 Task: Create a due date automation trigger when advanced on, the moment a card is due add fields without custom field "Resume" set to a number lower than 1 and greater or equal to 10.
Action: Mouse moved to (837, 249)
Screenshot: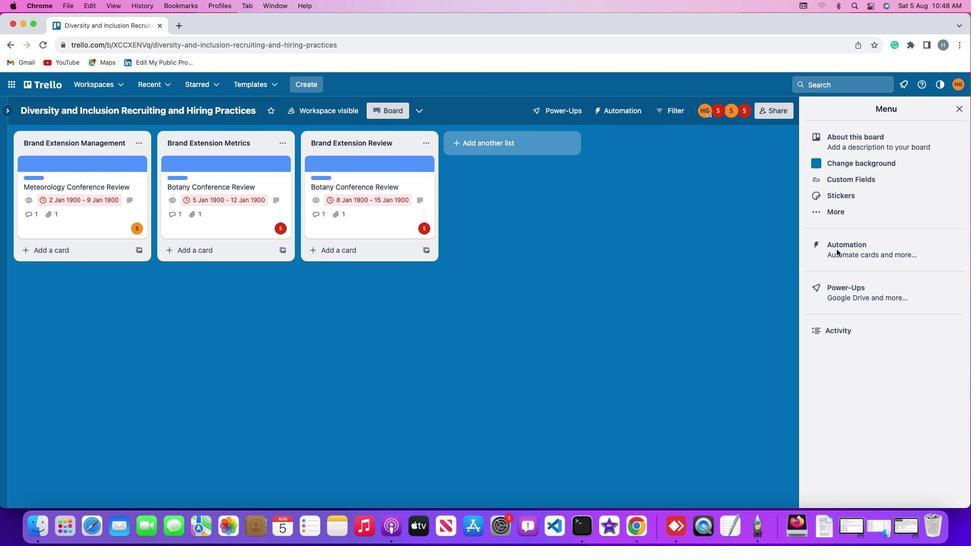 
Action: Mouse pressed left at (837, 249)
Screenshot: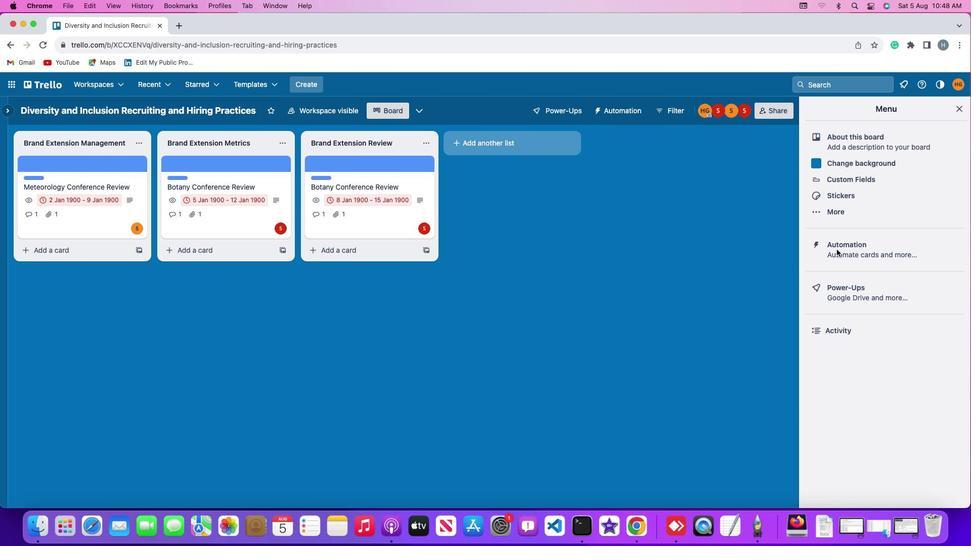 
Action: Mouse pressed left at (837, 249)
Screenshot: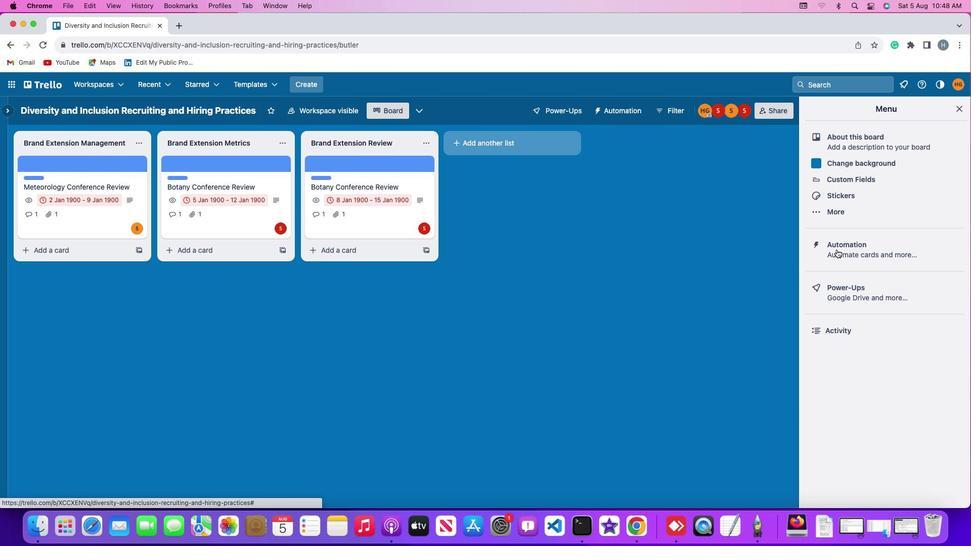 
Action: Mouse moved to (62, 237)
Screenshot: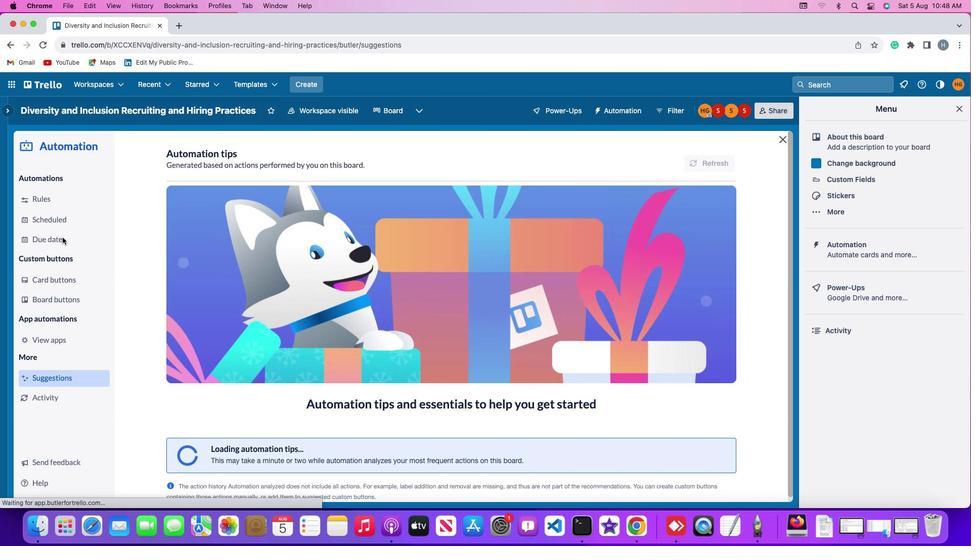 
Action: Mouse pressed left at (62, 237)
Screenshot: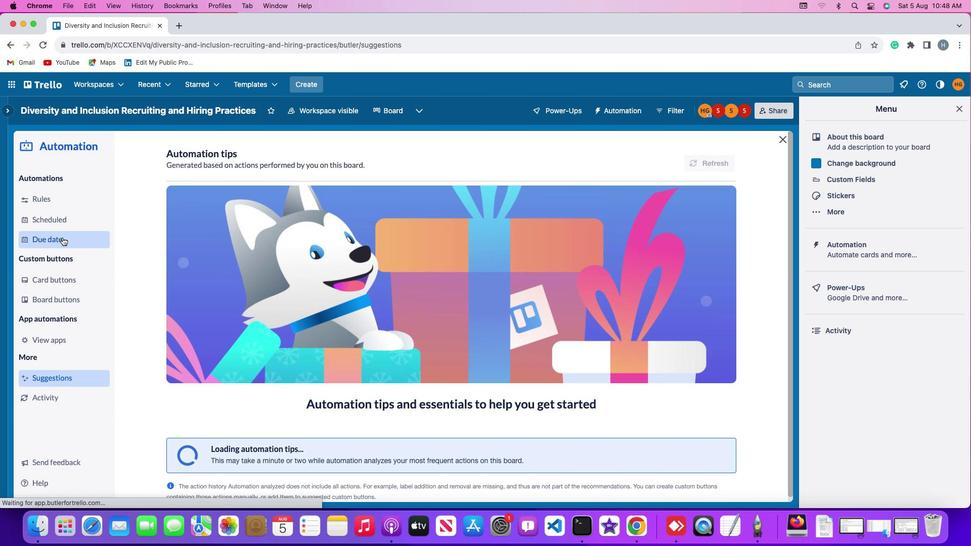 
Action: Mouse moved to (674, 154)
Screenshot: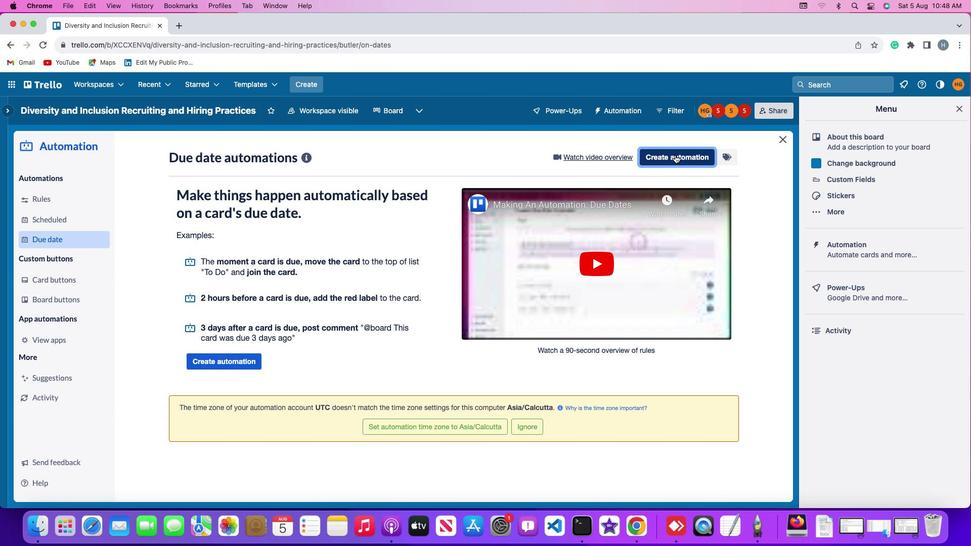 
Action: Mouse pressed left at (674, 154)
Screenshot: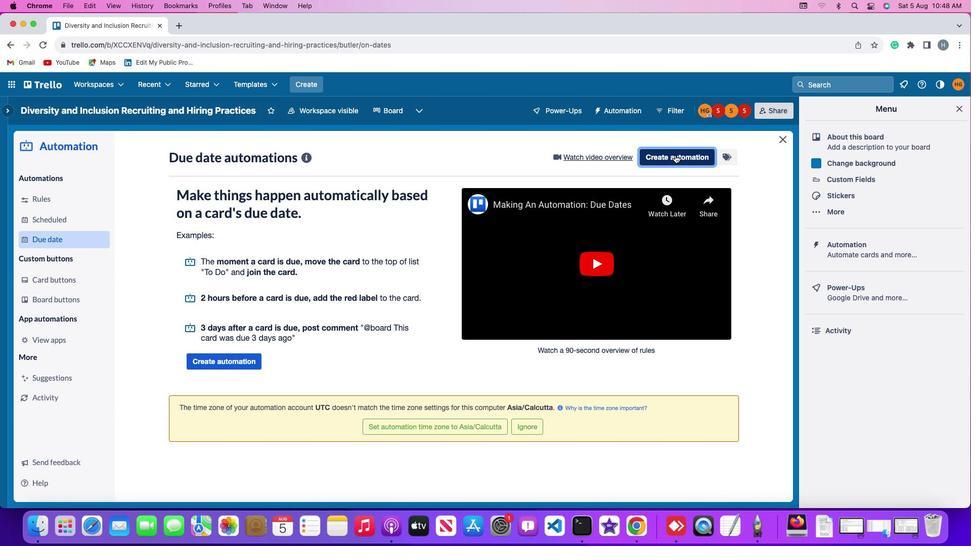 
Action: Mouse moved to (462, 253)
Screenshot: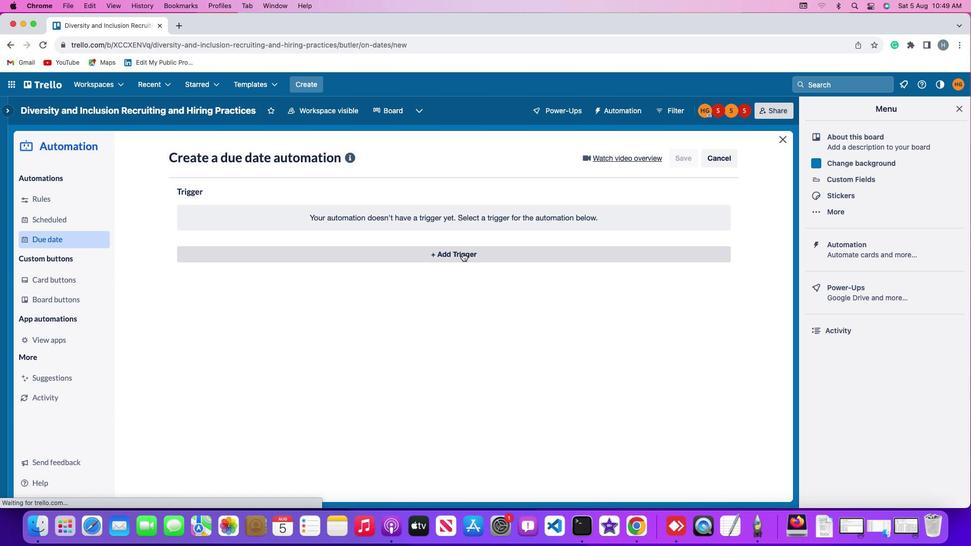 
Action: Mouse pressed left at (462, 253)
Screenshot: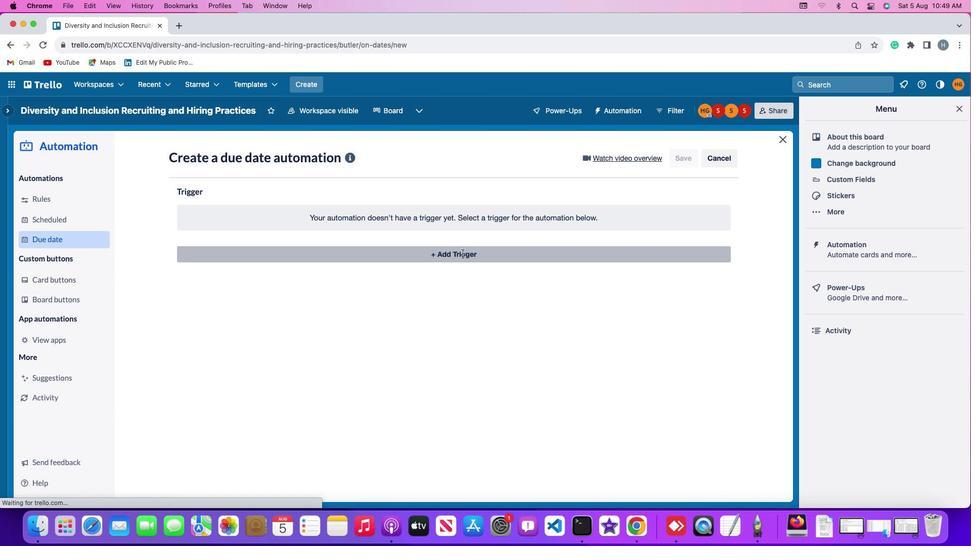 
Action: Mouse moved to (264, 374)
Screenshot: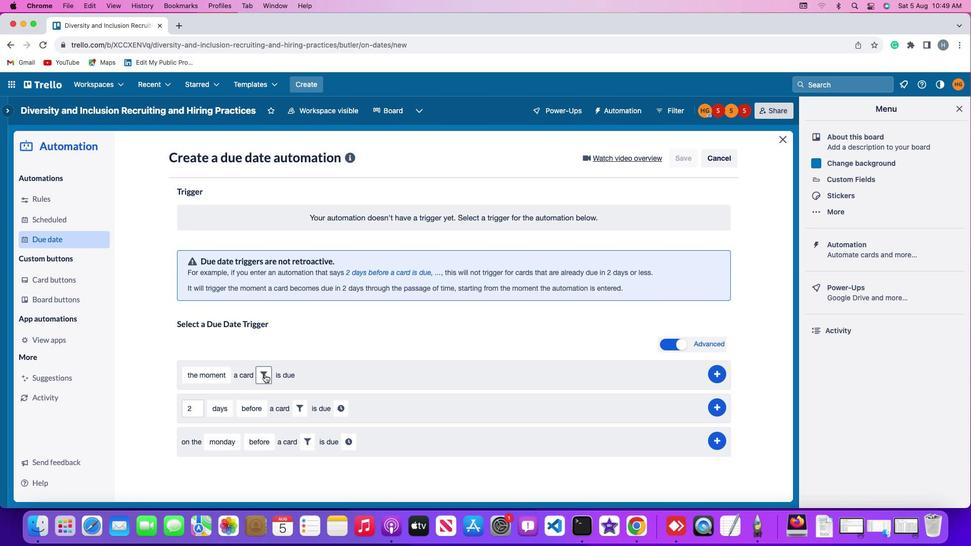 
Action: Mouse pressed left at (264, 374)
Screenshot: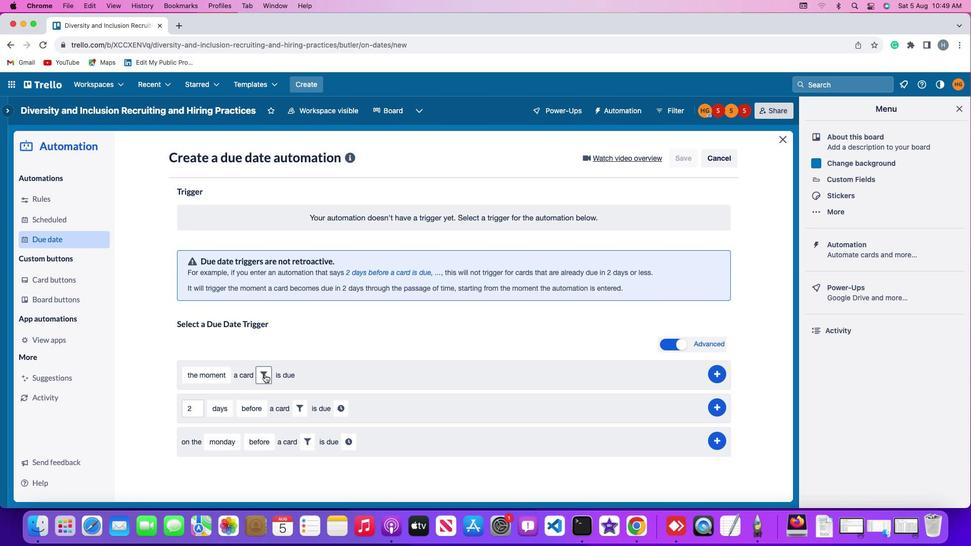 
Action: Mouse moved to (425, 405)
Screenshot: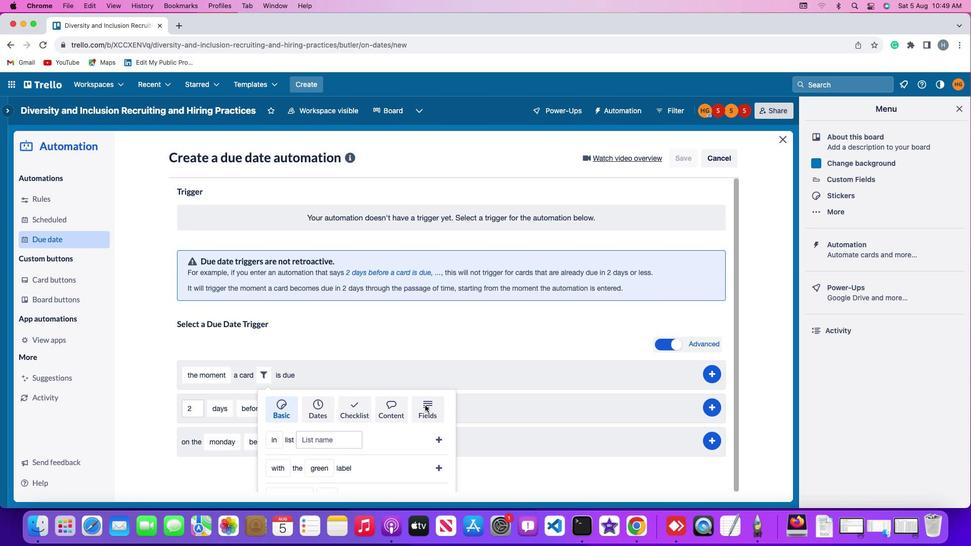 
Action: Mouse pressed left at (425, 405)
Screenshot: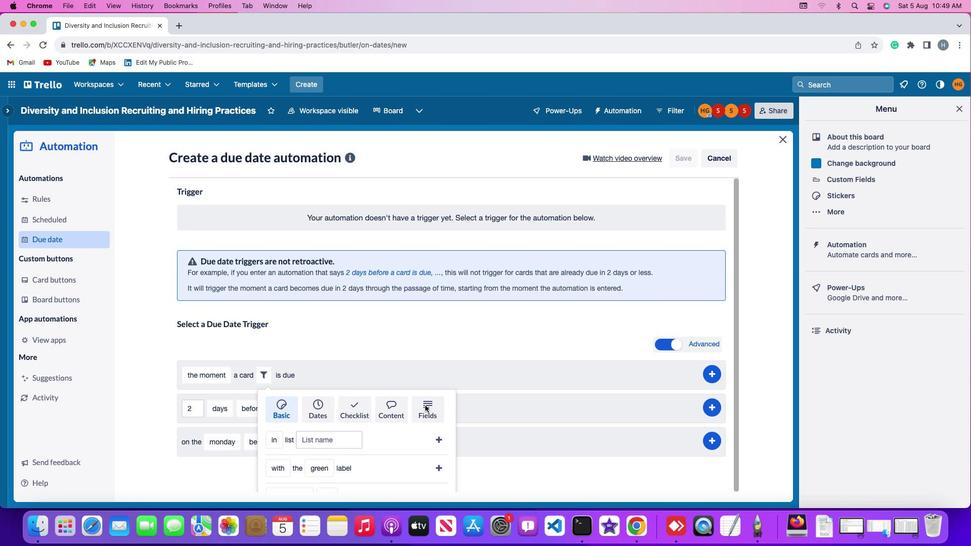 
Action: Mouse moved to (424, 405)
Screenshot: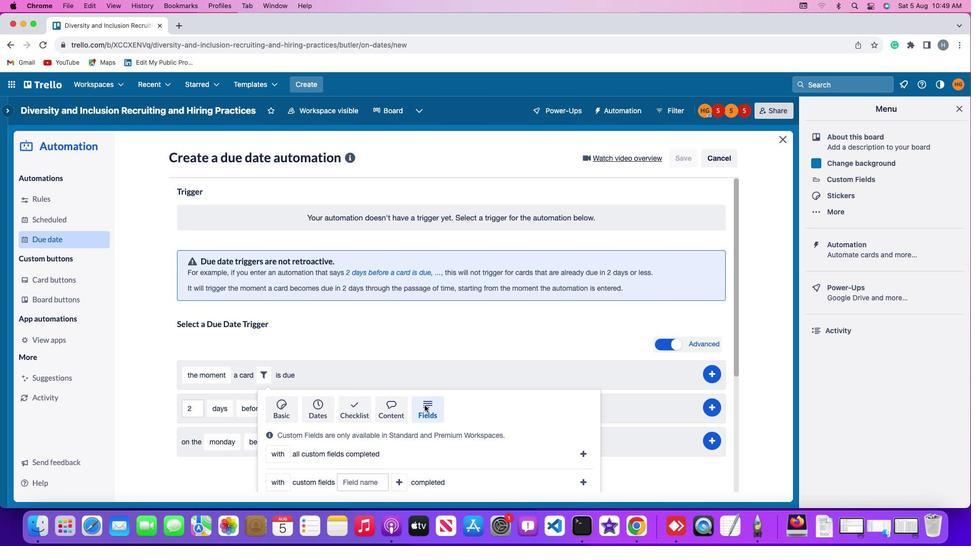 
Action: Mouse scrolled (424, 405) with delta (0, 0)
Screenshot: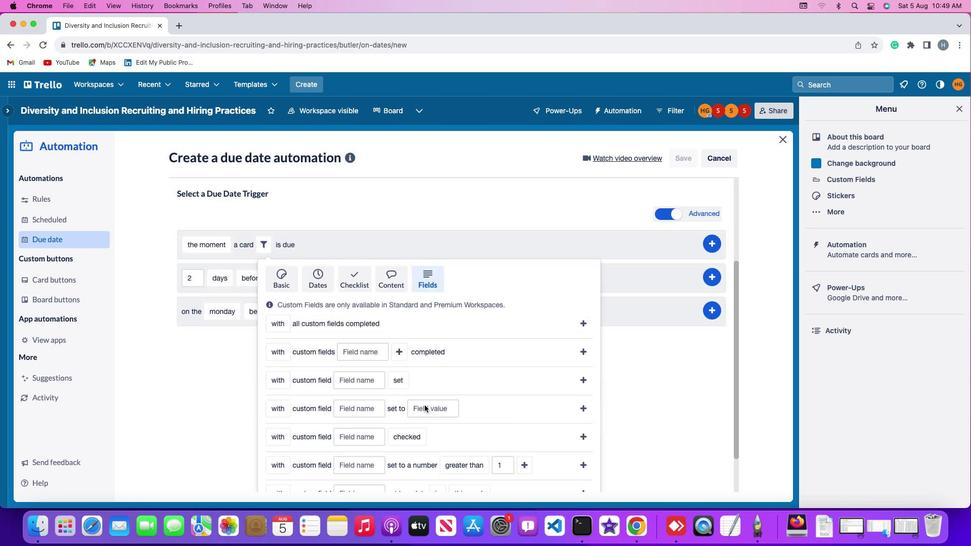 
Action: Mouse scrolled (424, 405) with delta (0, 0)
Screenshot: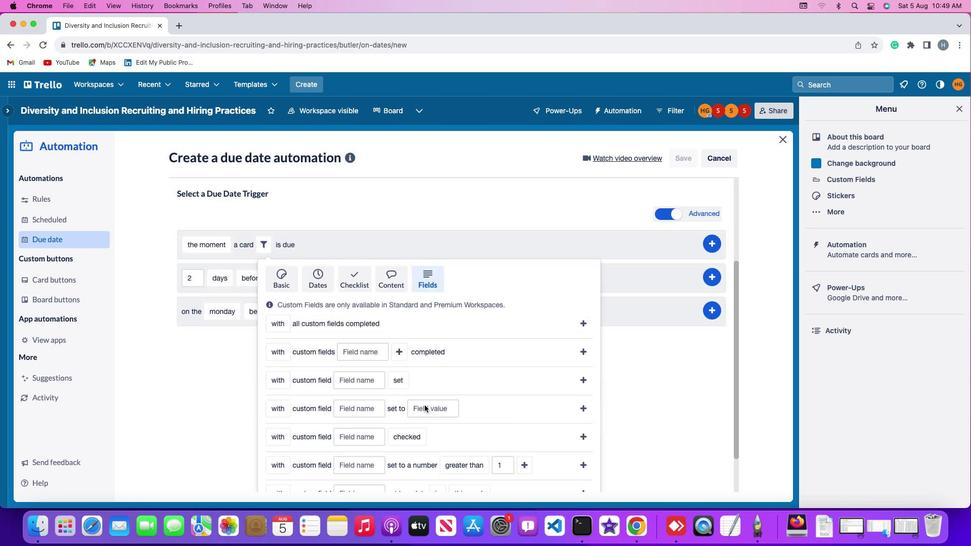 
Action: Mouse scrolled (424, 405) with delta (0, -1)
Screenshot: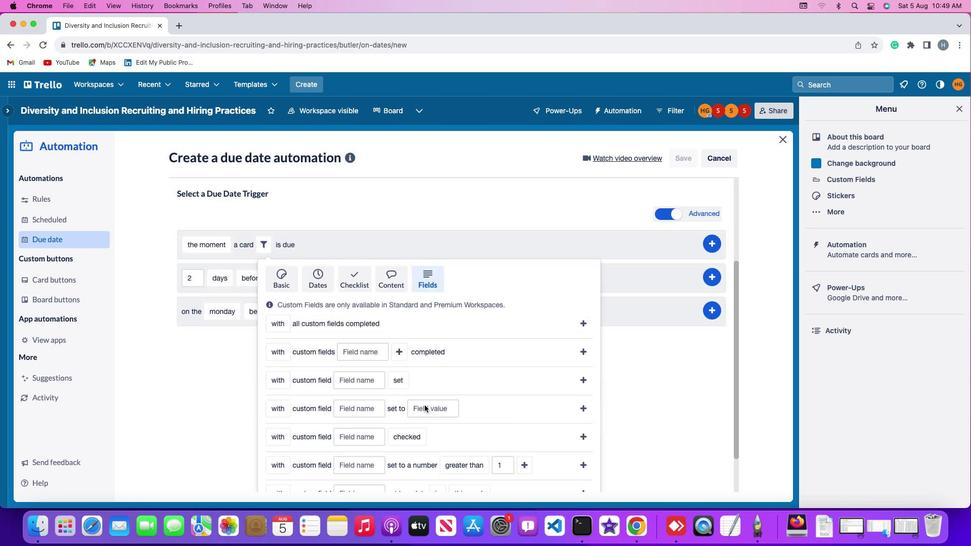 
Action: Mouse scrolled (424, 405) with delta (0, -2)
Screenshot: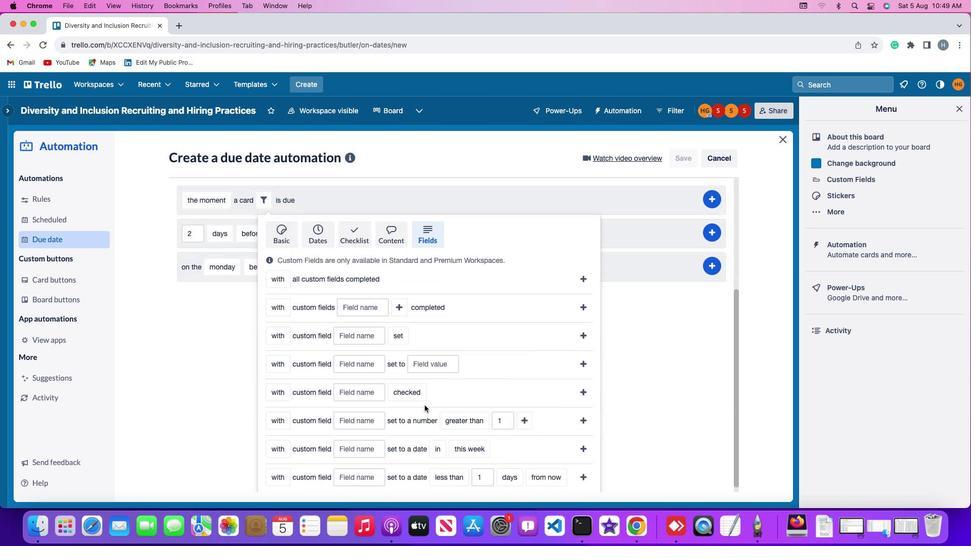 
Action: Mouse scrolled (424, 405) with delta (0, -3)
Screenshot: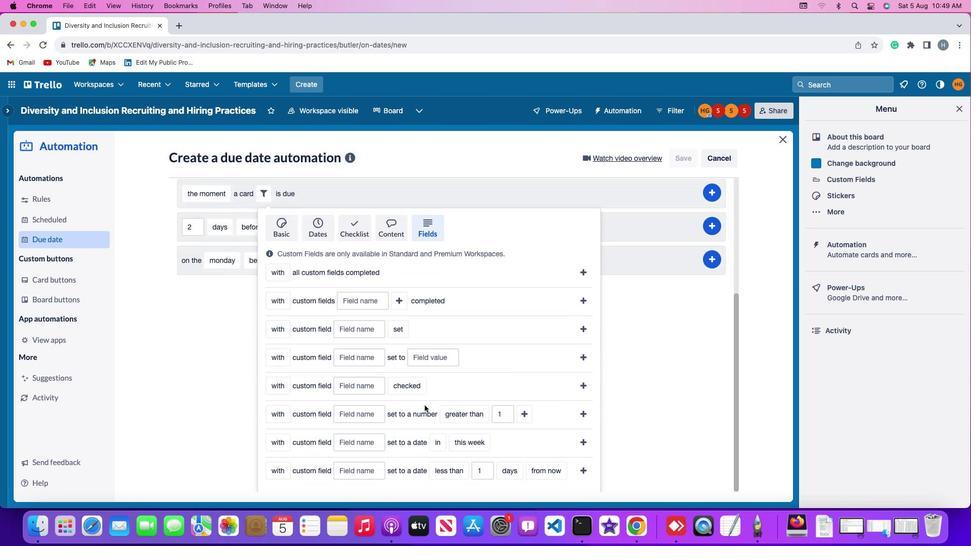 
Action: Mouse scrolled (424, 405) with delta (0, -3)
Screenshot: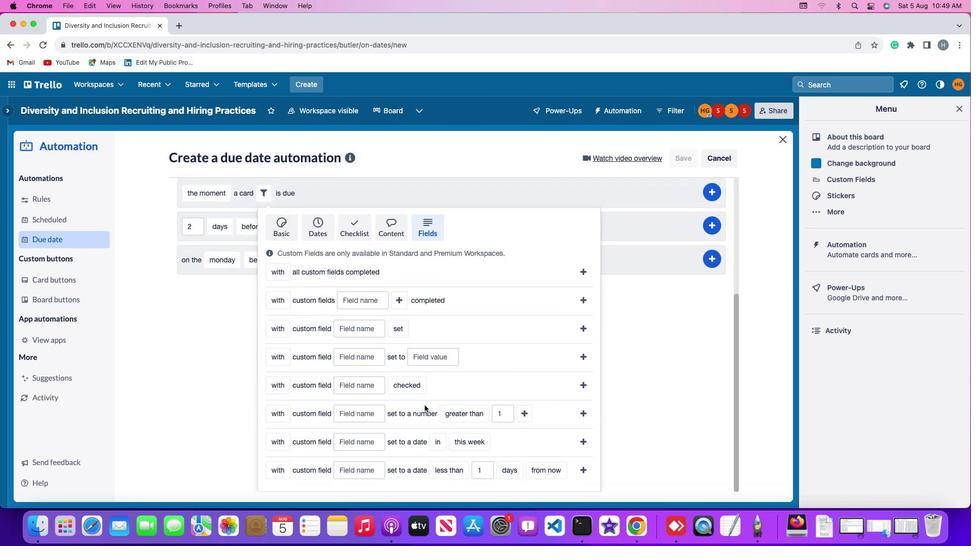 
Action: Mouse scrolled (424, 405) with delta (0, 0)
Screenshot: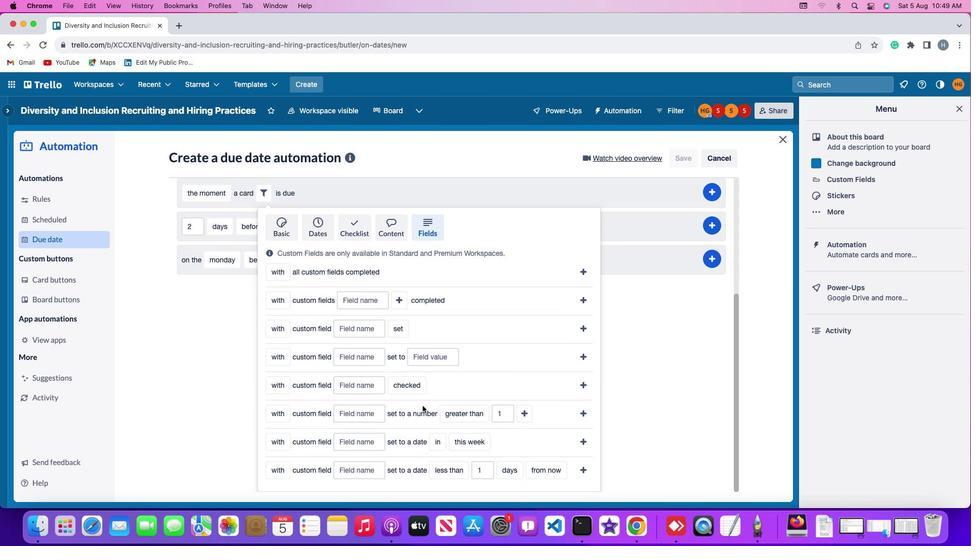 
Action: Mouse scrolled (424, 405) with delta (0, 0)
Screenshot: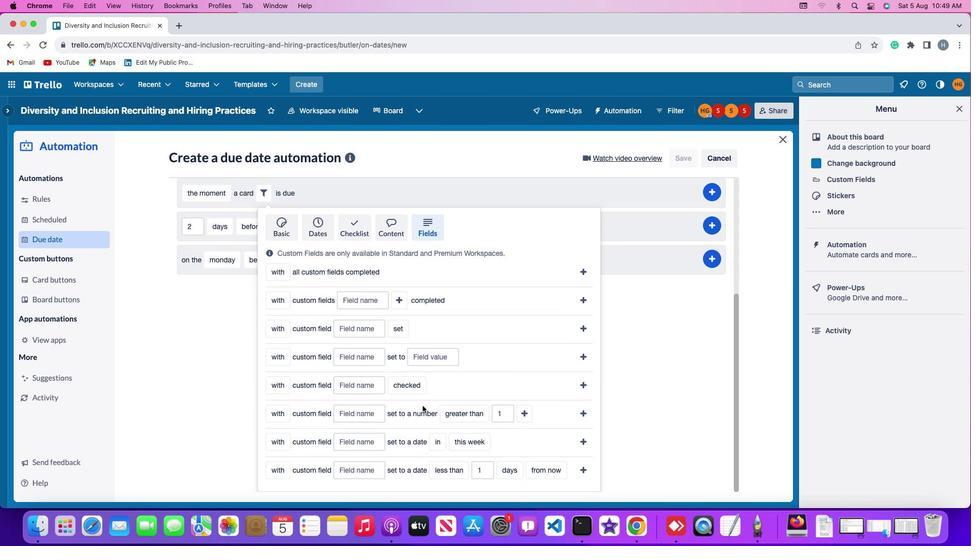 
Action: Mouse scrolled (424, 405) with delta (0, -1)
Screenshot: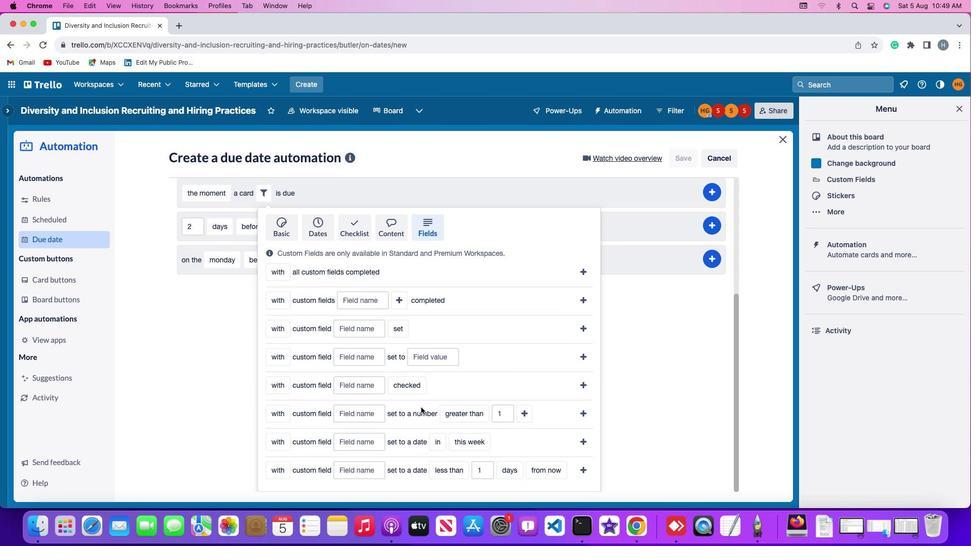 
Action: Mouse scrolled (424, 405) with delta (0, -2)
Screenshot: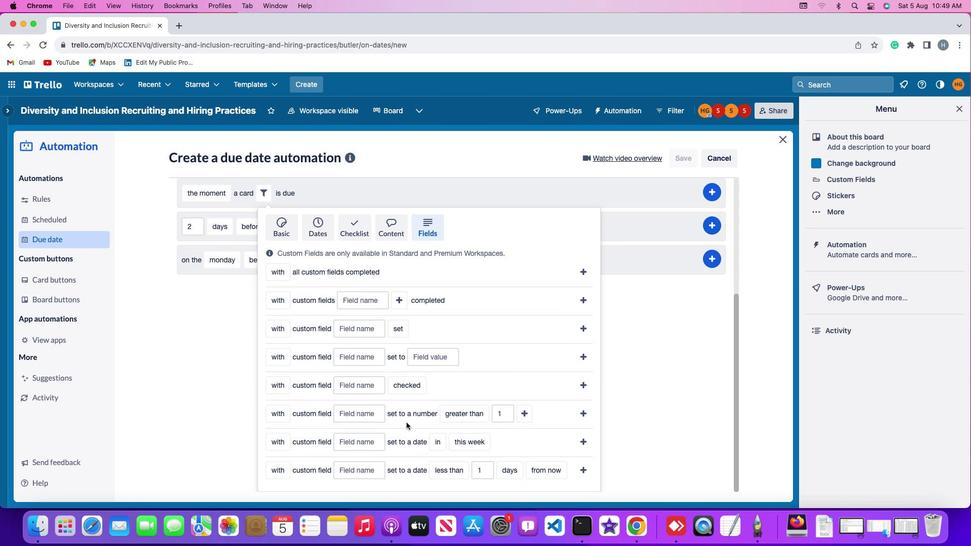 
Action: Mouse moved to (282, 411)
Screenshot: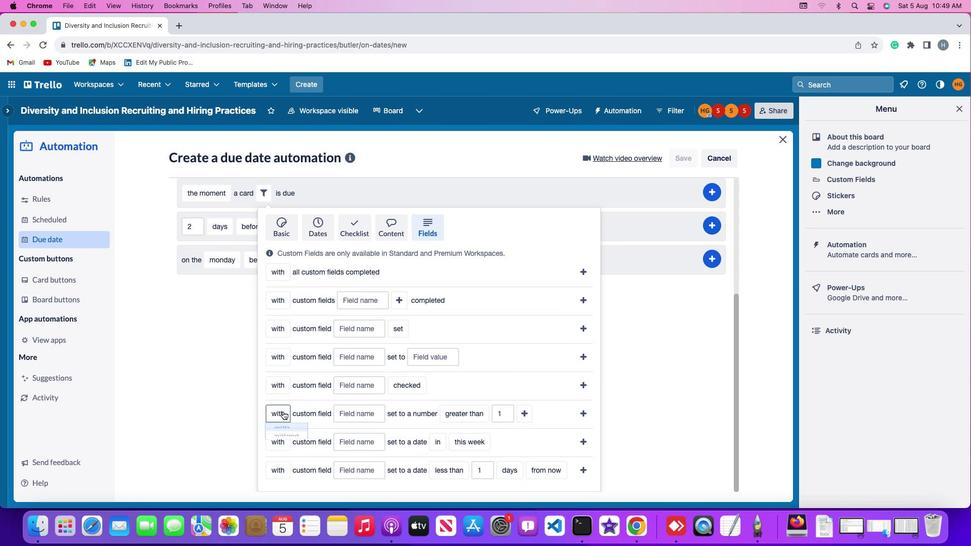 
Action: Mouse pressed left at (282, 411)
Screenshot: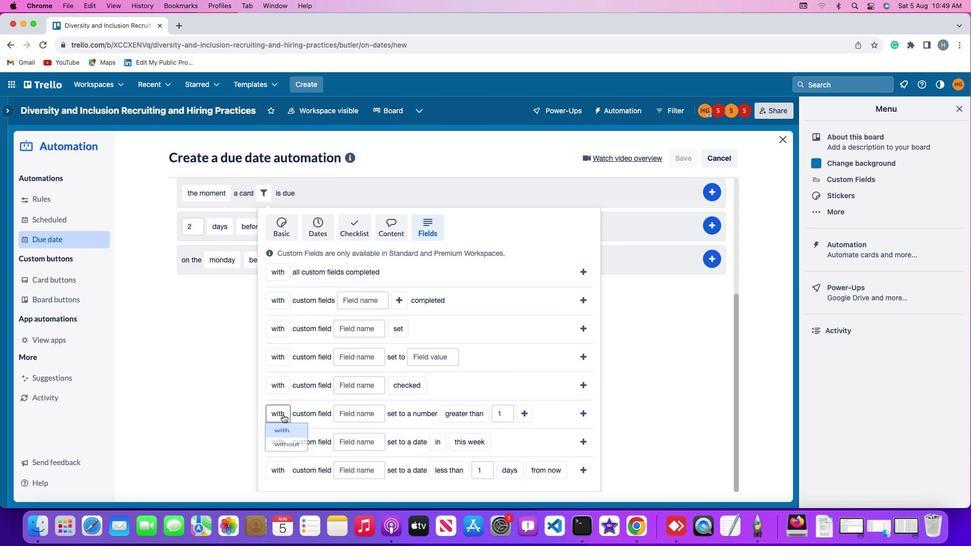 
Action: Mouse moved to (284, 452)
Screenshot: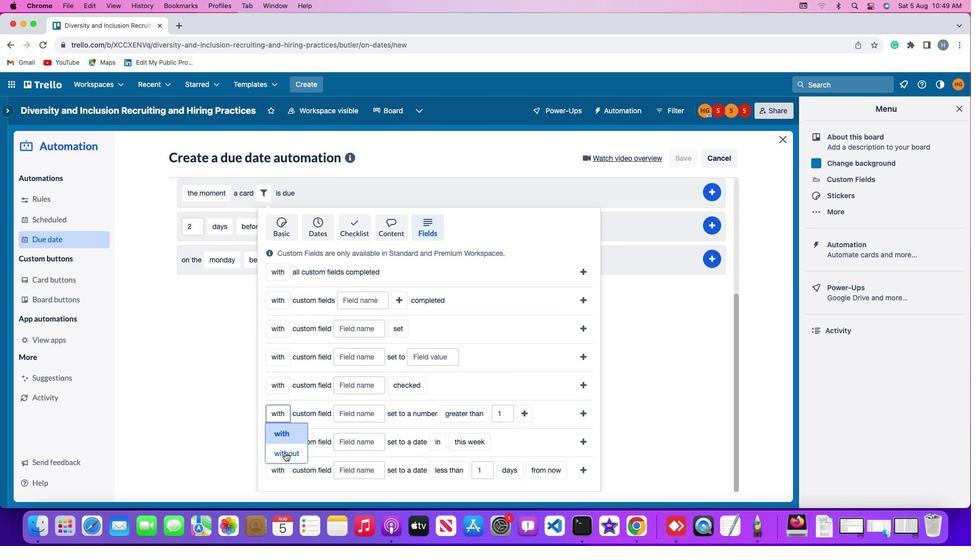 
Action: Mouse pressed left at (284, 452)
Screenshot: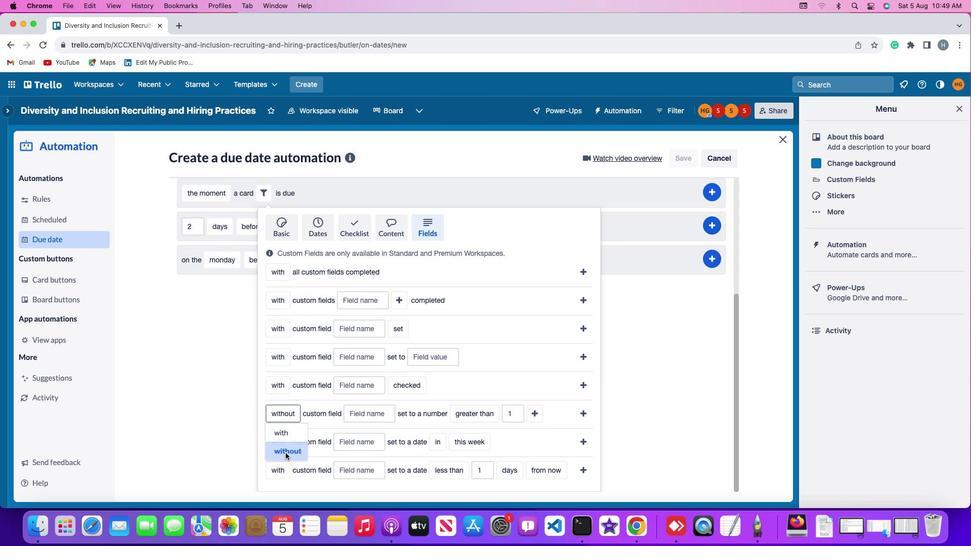 
Action: Mouse moved to (377, 414)
Screenshot: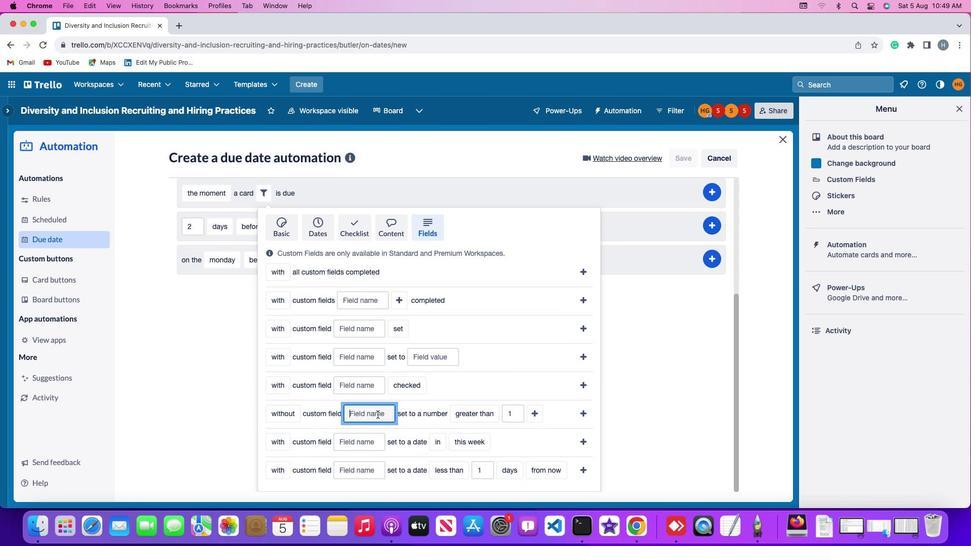 
Action: Mouse pressed left at (377, 414)
Screenshot: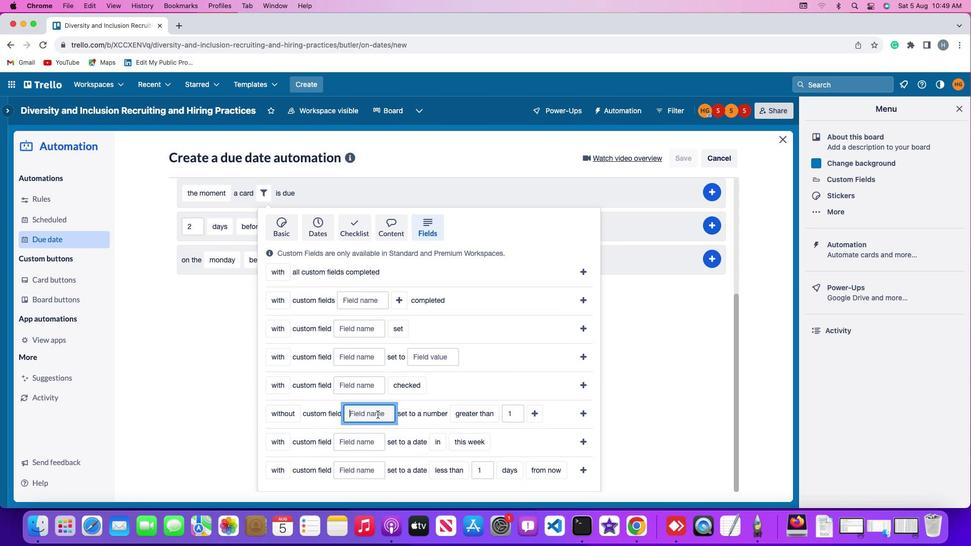 
Action: Key pressed Key.shift'R''e''s''u''m''e'
Screenshot: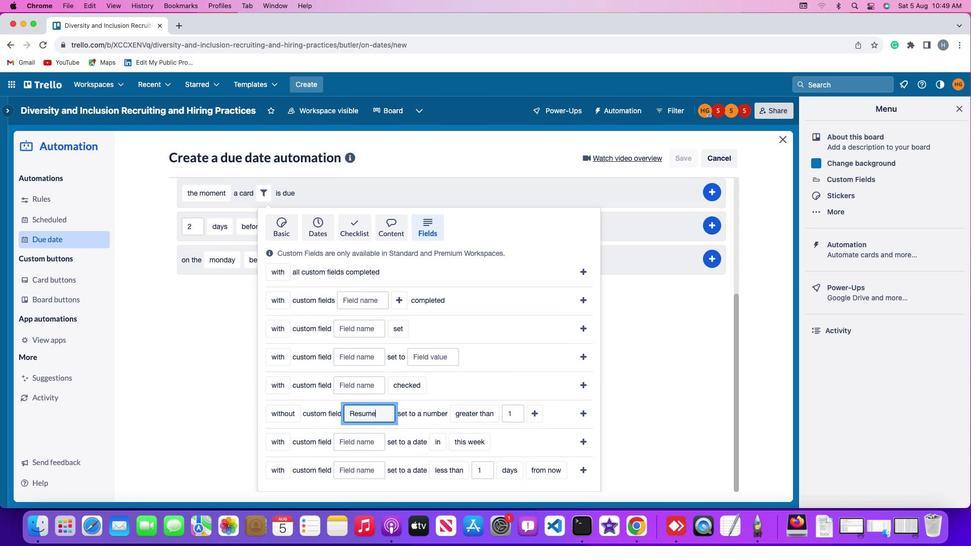 
Action: Mouse moved to (481, 414)
Screenshot: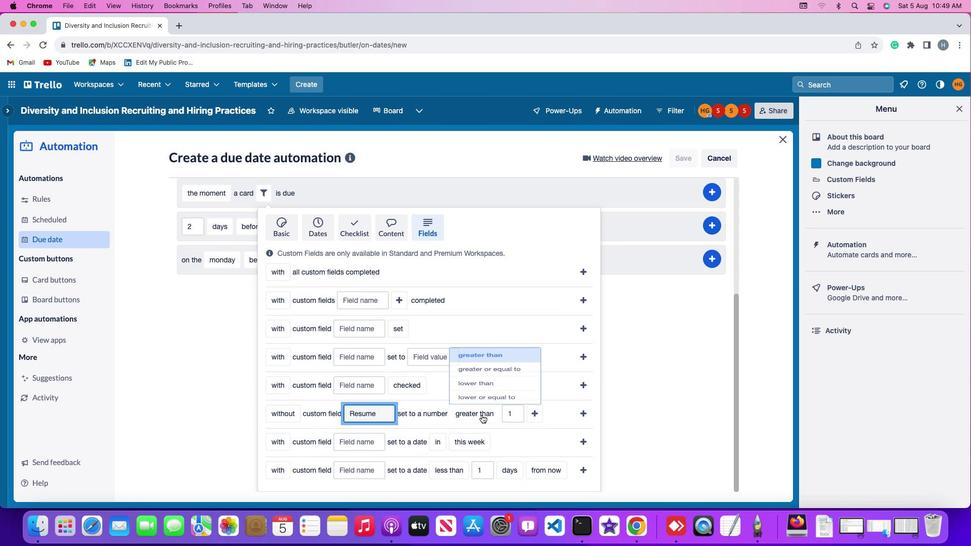 
Action: Mouse pressed left at (481, 414)
Screenshot: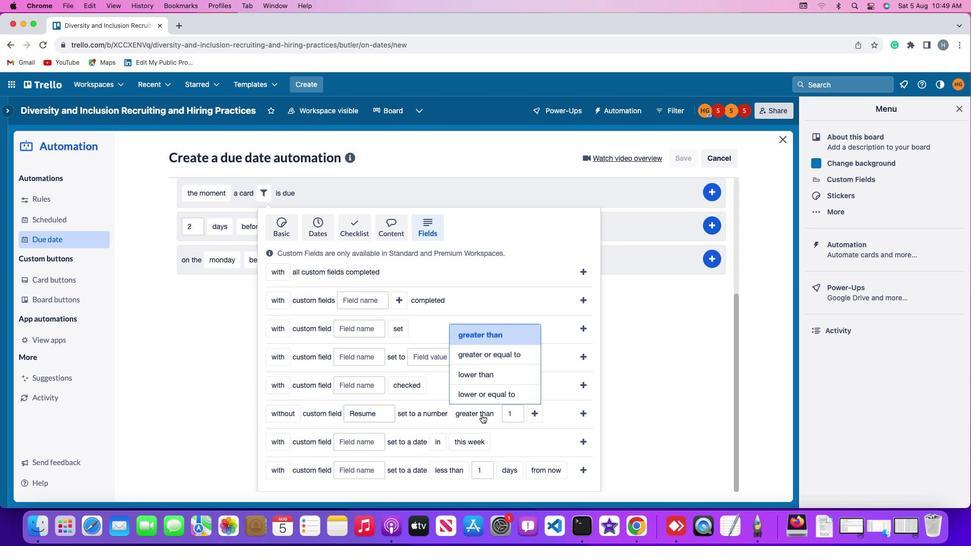 
Action: Mouse moved to (497, 376)
Screenshot: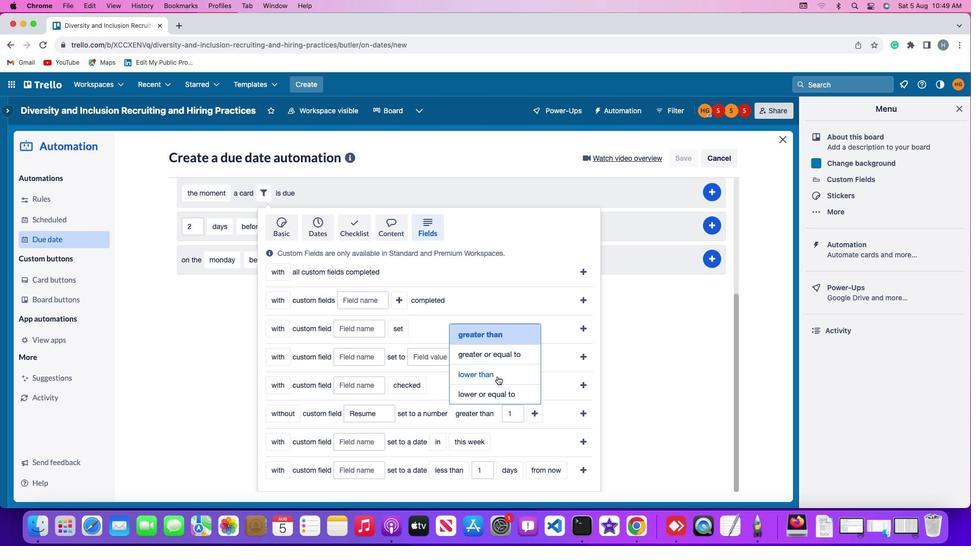 
Action: Mouse pressed left at (497, 376)
Screenshot: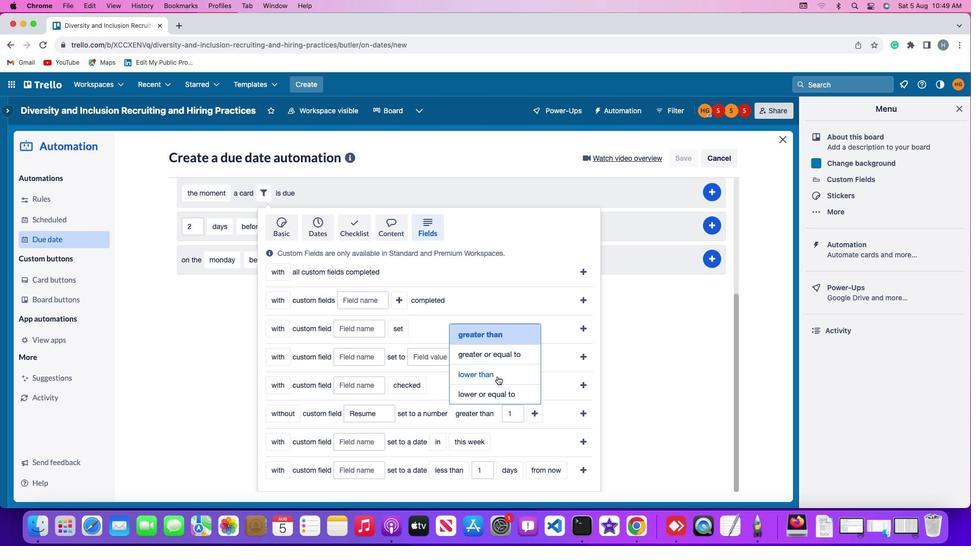 
Action: Mouse moved to (509, 411)
Screenshot: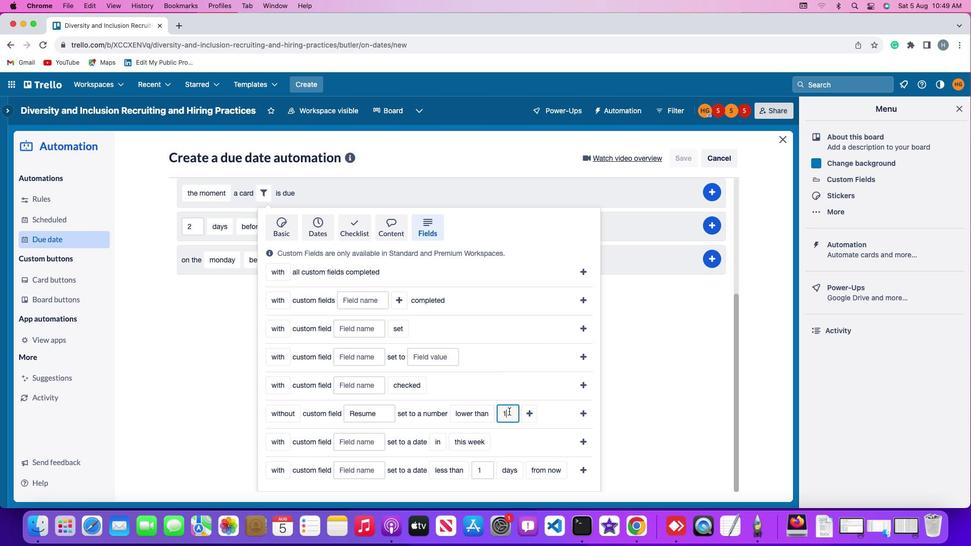 
Action: Mouse pressed left at (509, 411)
Screenshot: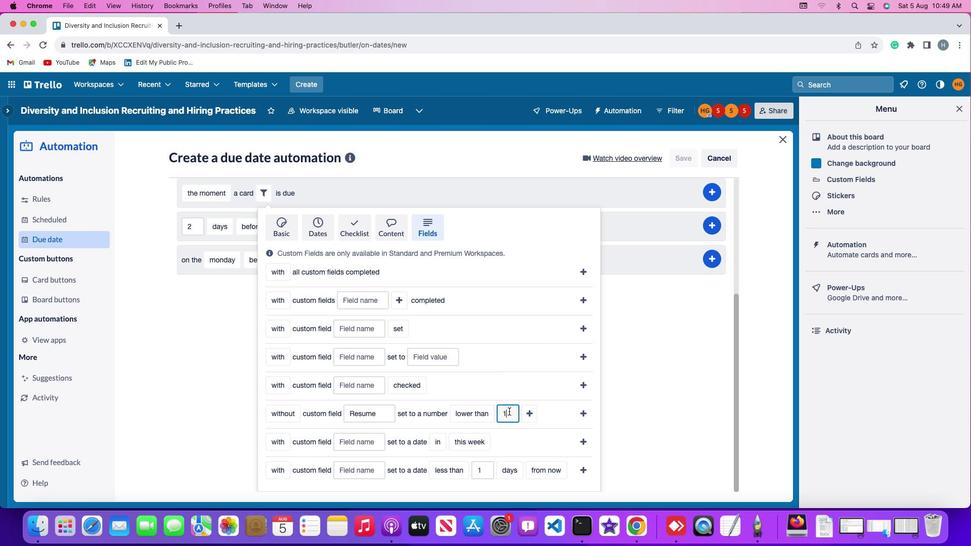 
Action: Key pressed Key.backspace'1'
Screenshot: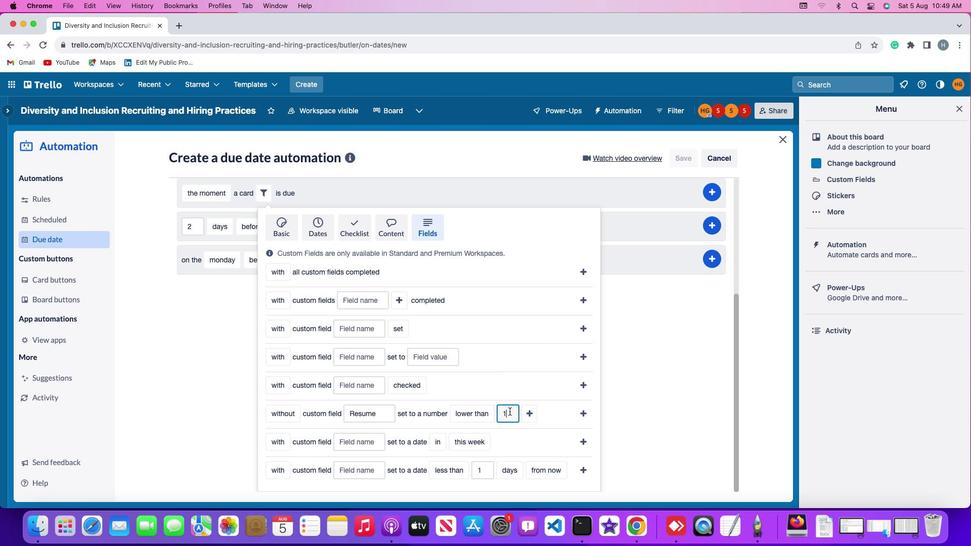 
Action: Mouse moved to (527, 411)
Screenshot: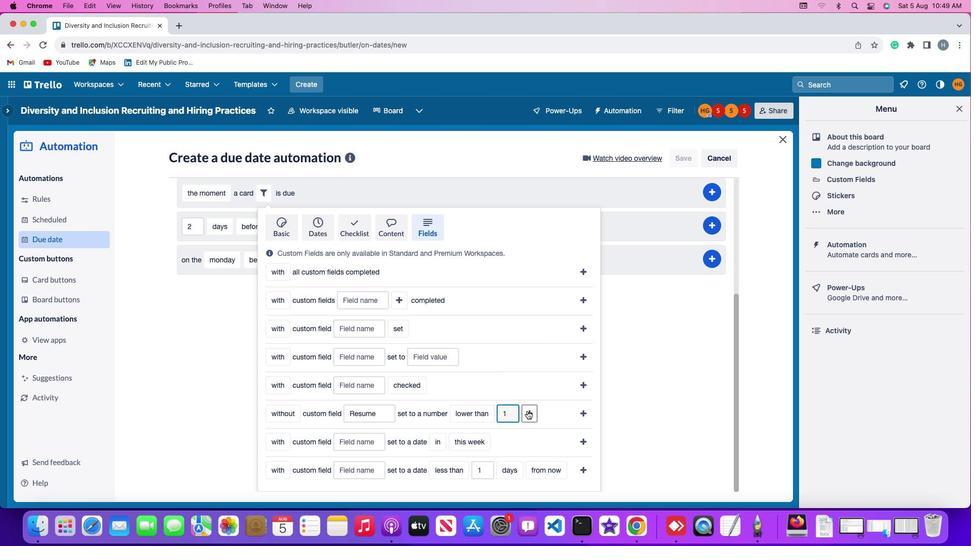 
Action: Mouse pressed left at (527, 411)
Screenshot: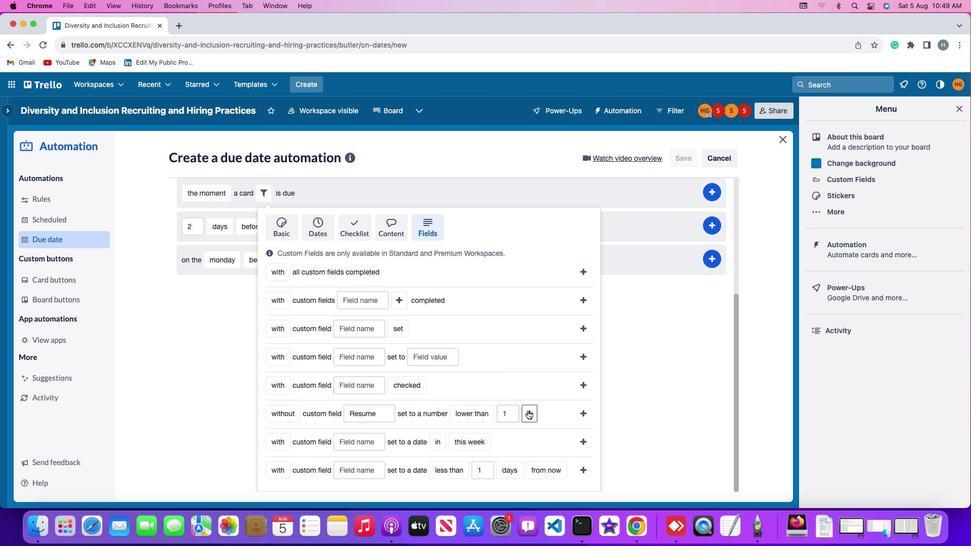 
Action: Mouse moved to (571, 414)
Screenshot: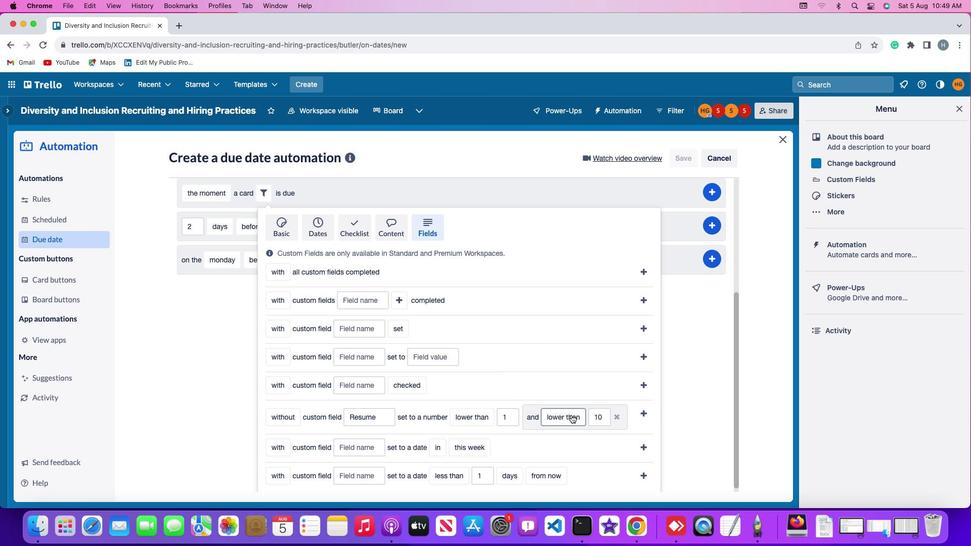
Action: Mouse pressed left at (571, 414)
Screenshot: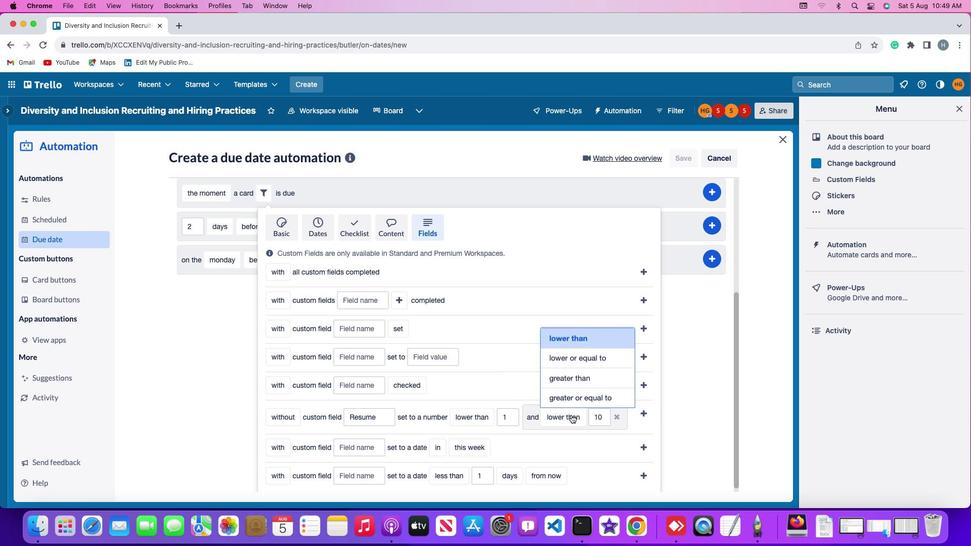 
Action: Mouse moved to (582, 400)
Screenshot: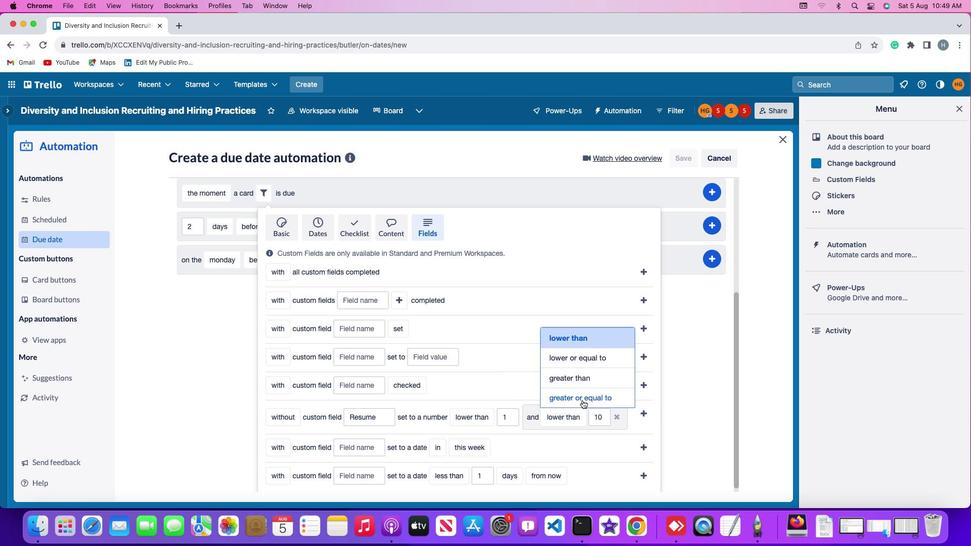 
Action: Mouse pressed left at (582, 400)
Screenshot: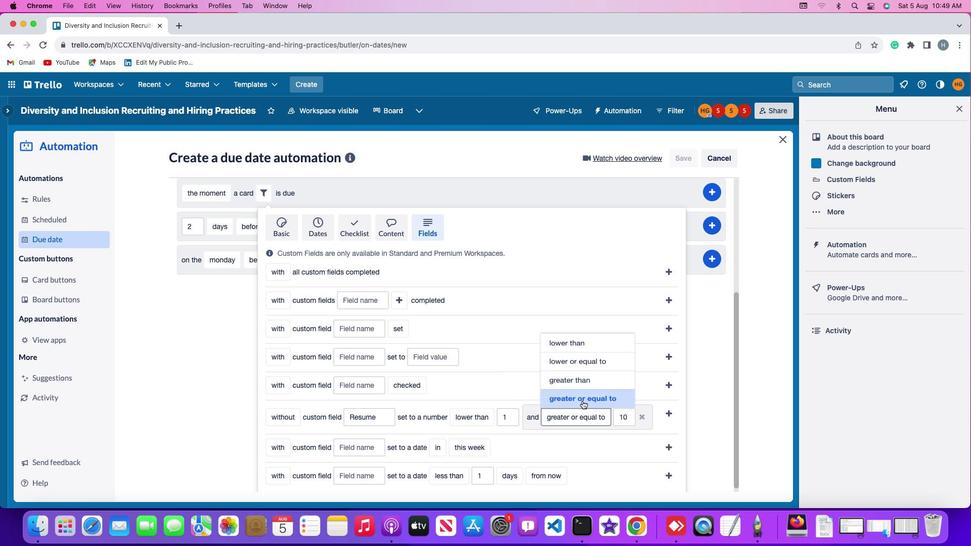 
Action: Mouse moved to (630, 415)
Screenshot: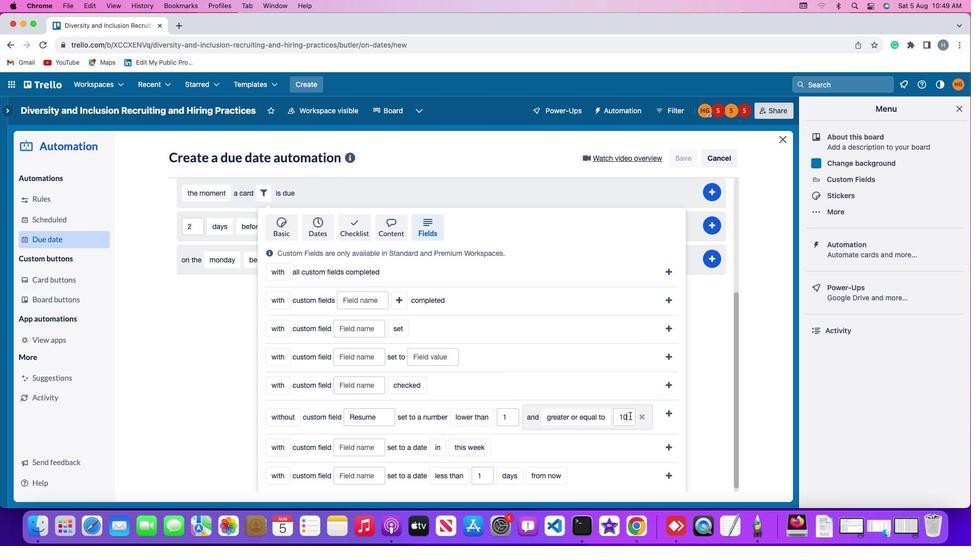 
Action: Mouse pressed left at (630, 415)
Screenshot: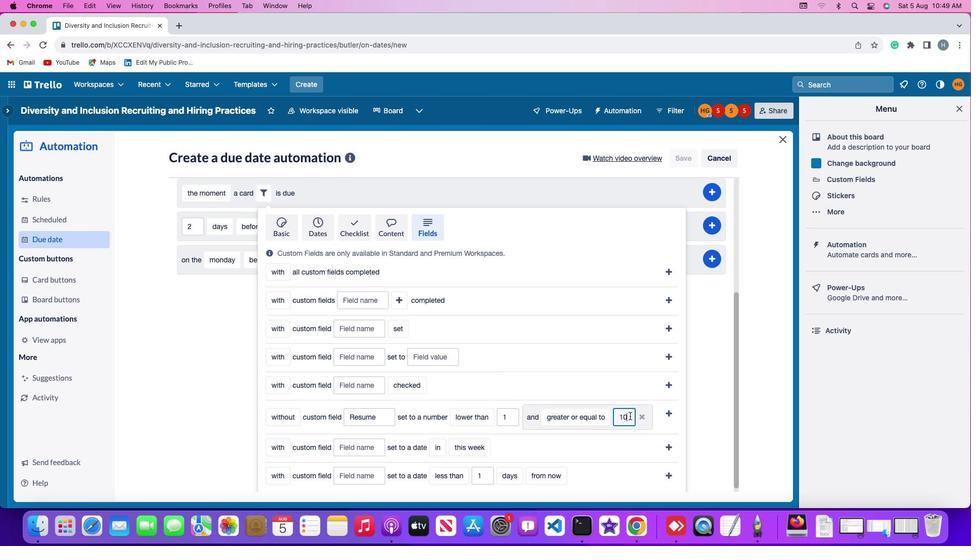 
Action: Key pressed Key.backspaceKey.backspace'1''0'
Screenshot: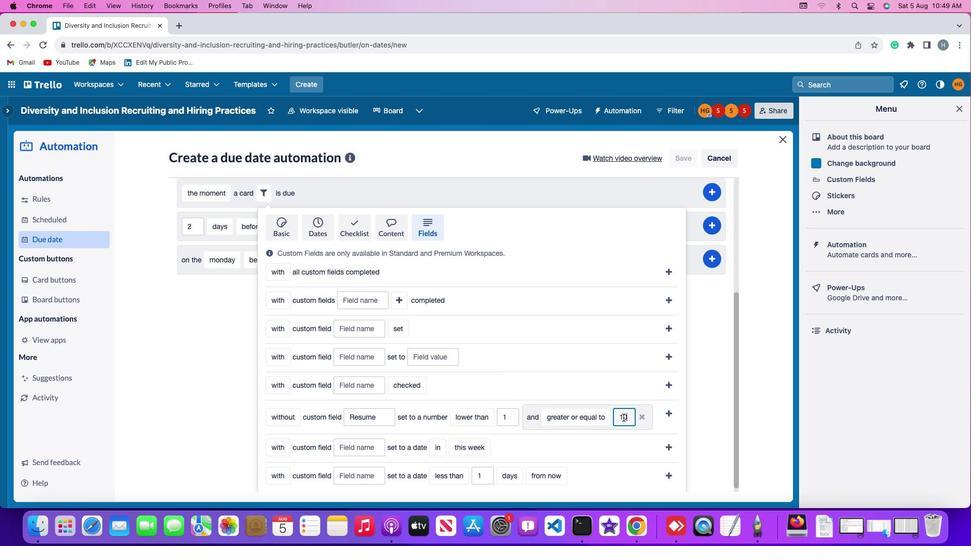 
Action: Mouse moved to (664, 413)
Screenshot: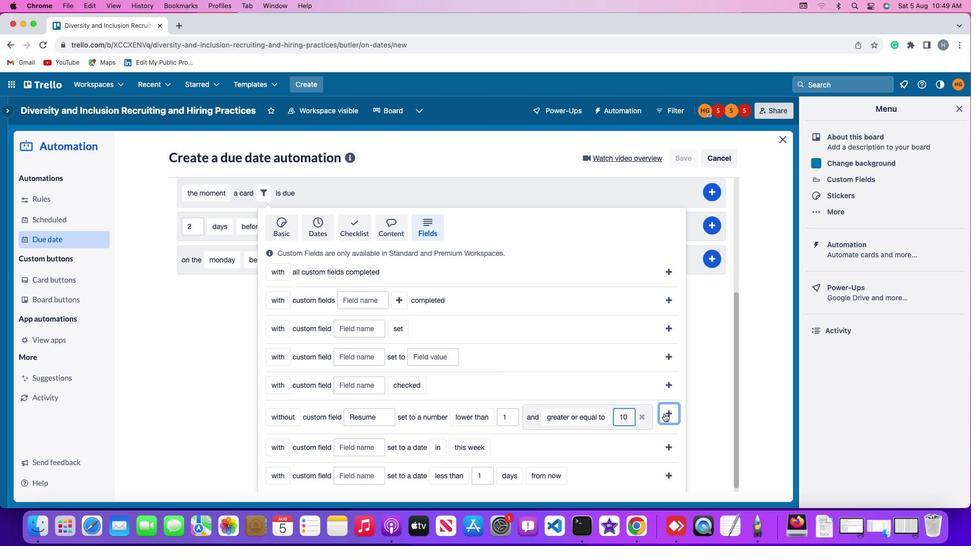 
Action: Mouse pressed left at (664, 413)
Screenshot: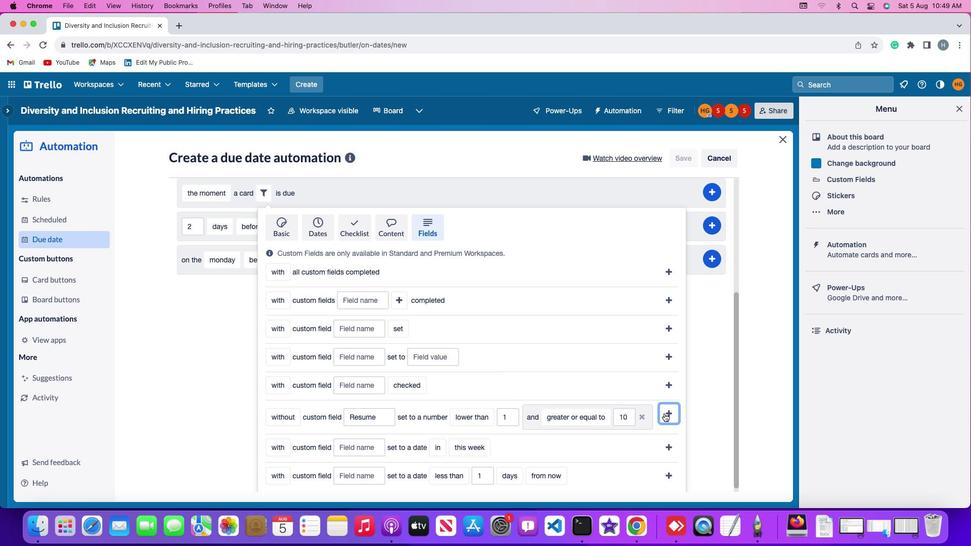
Action: Mouse moved to (715, 375)
Screenshot: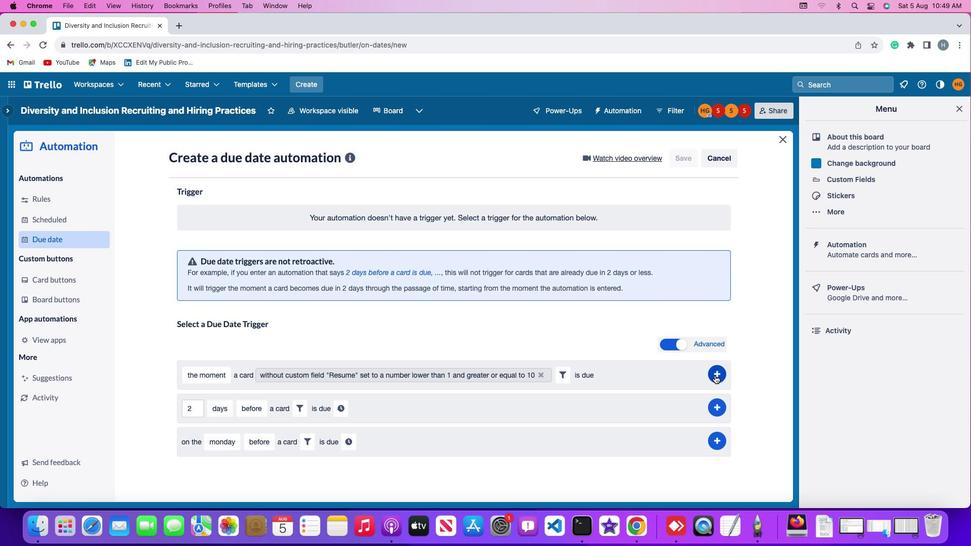 
Action: Mouse pressed left at (715, 375)
Screenshot: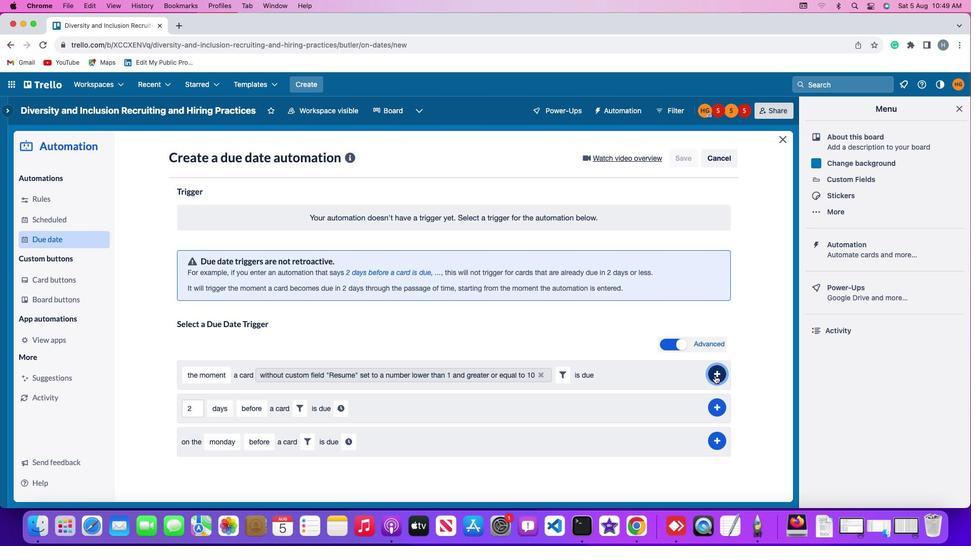 
Action: Mouse moved to (765, 324)
Screenshot: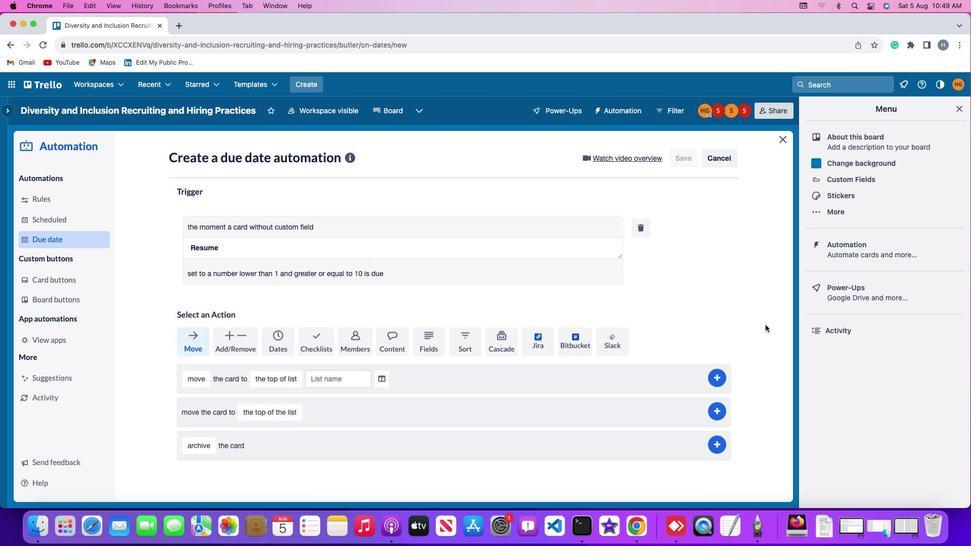 
